 Task: Research Airbnb properties in Yunfu, China from 11th November, 2023 to 15th November, 2023 for 2 adults.1  bedroom having 2 beds and 2 bathrooms. Property type can be hotel. Amenities needed are: washing machine. Look for 5 properties as per requirement.
Action: Key pressed <Key.caps_lock>Y<Key.caps_lock>unfu
Screenshot: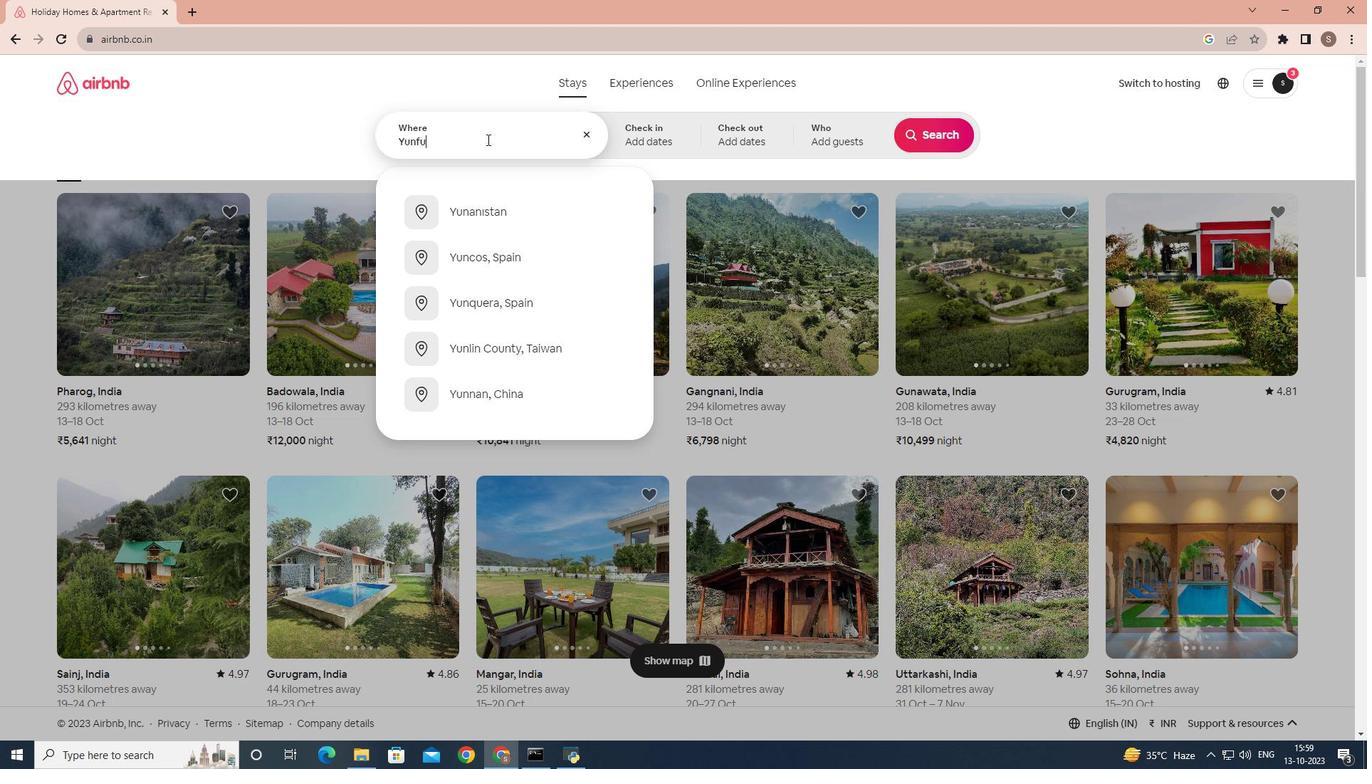 
Action: Mouse moved to (498, 298)
Screenshot: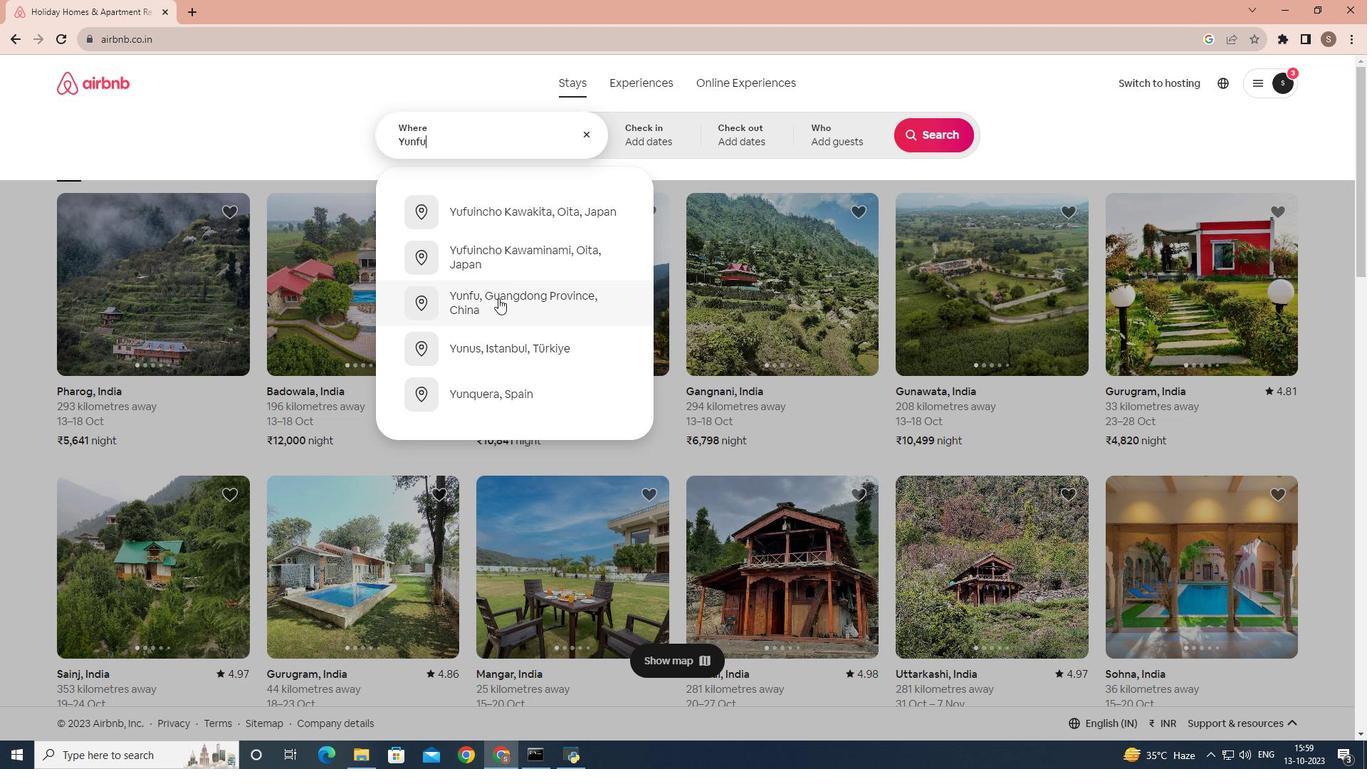 
Action: Mouse pressed left at (498, 298)
Screenshot: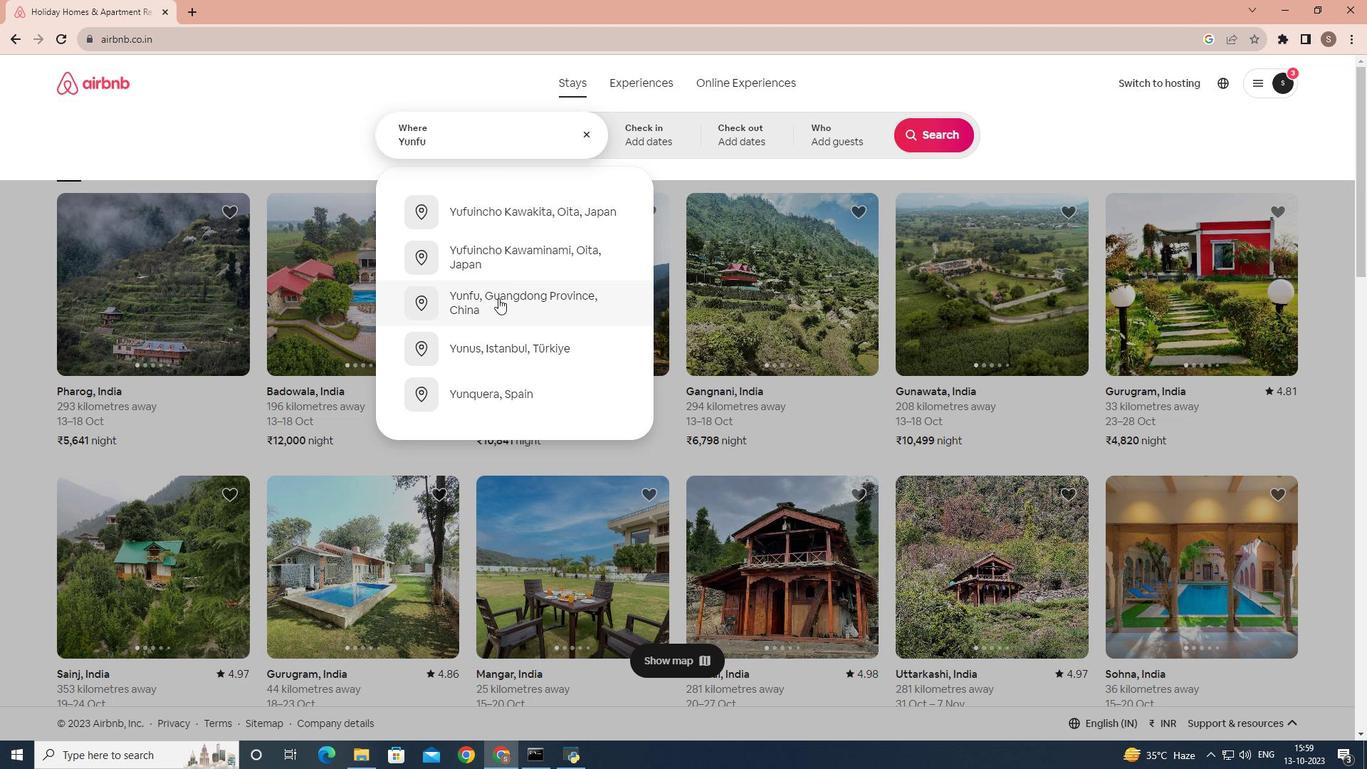
Action: Mouse moved to (919, 346)
Screenshot: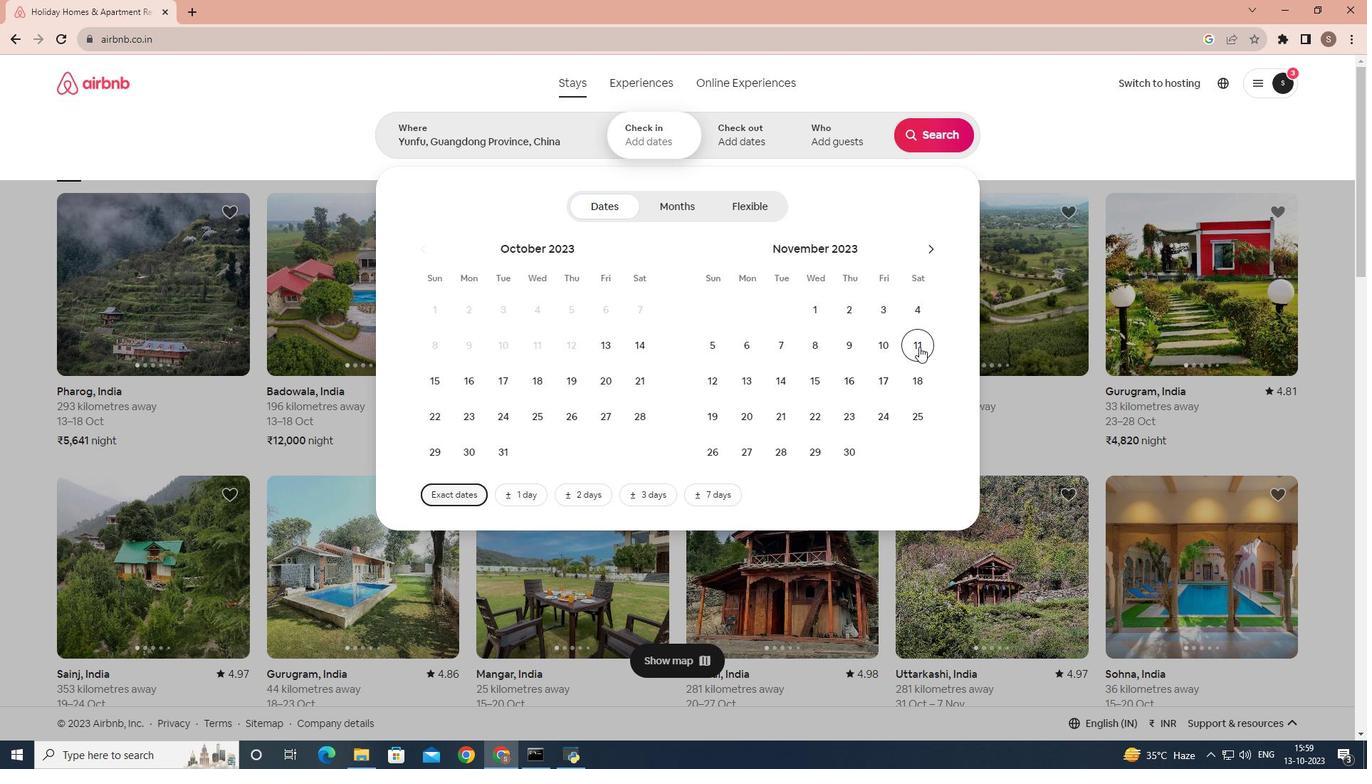 
Action: Mouse pressed left at (919, 346)
Screenshot: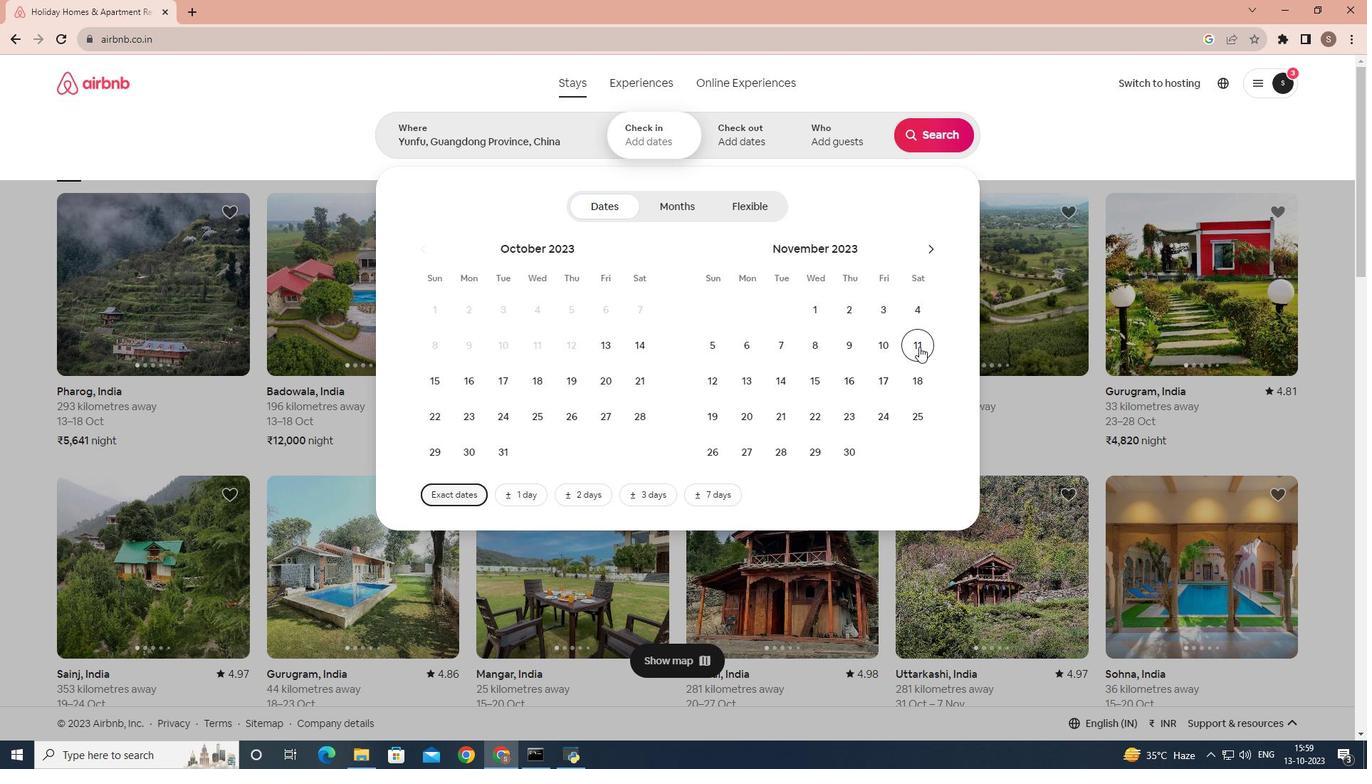 
Action: Mouse moved to (812, 388)
Screenshot: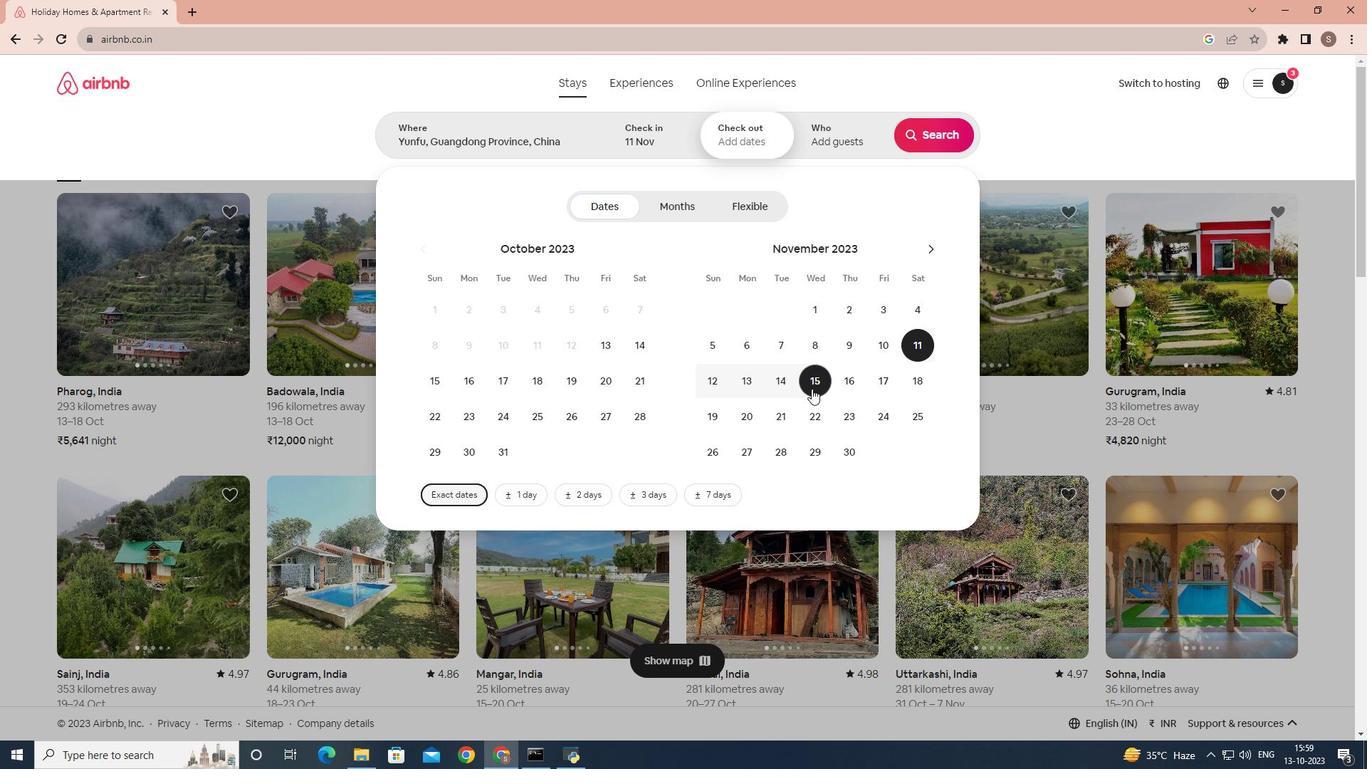 
Action: Mouse pressed left at (812, 388)
Screenshot: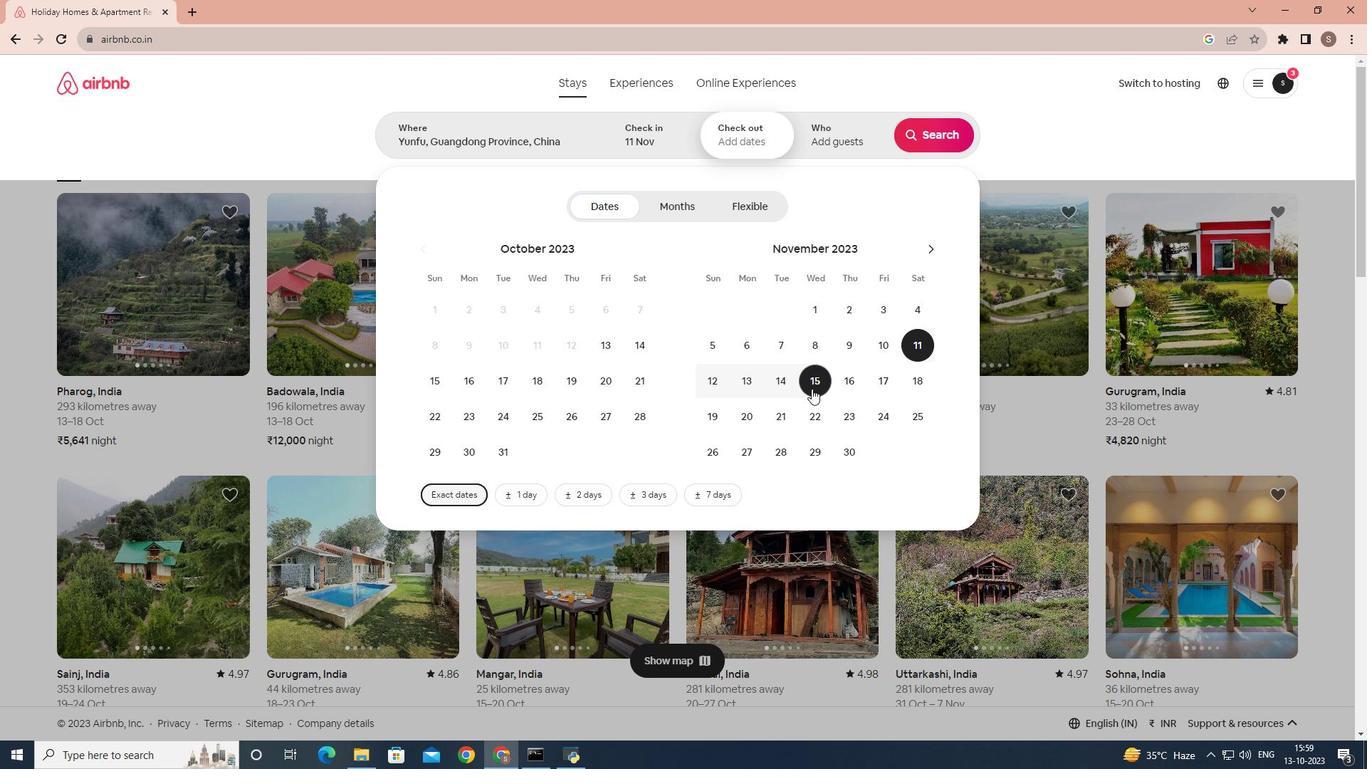 
Action: Mouse moved to (840, 139)
Screenshot: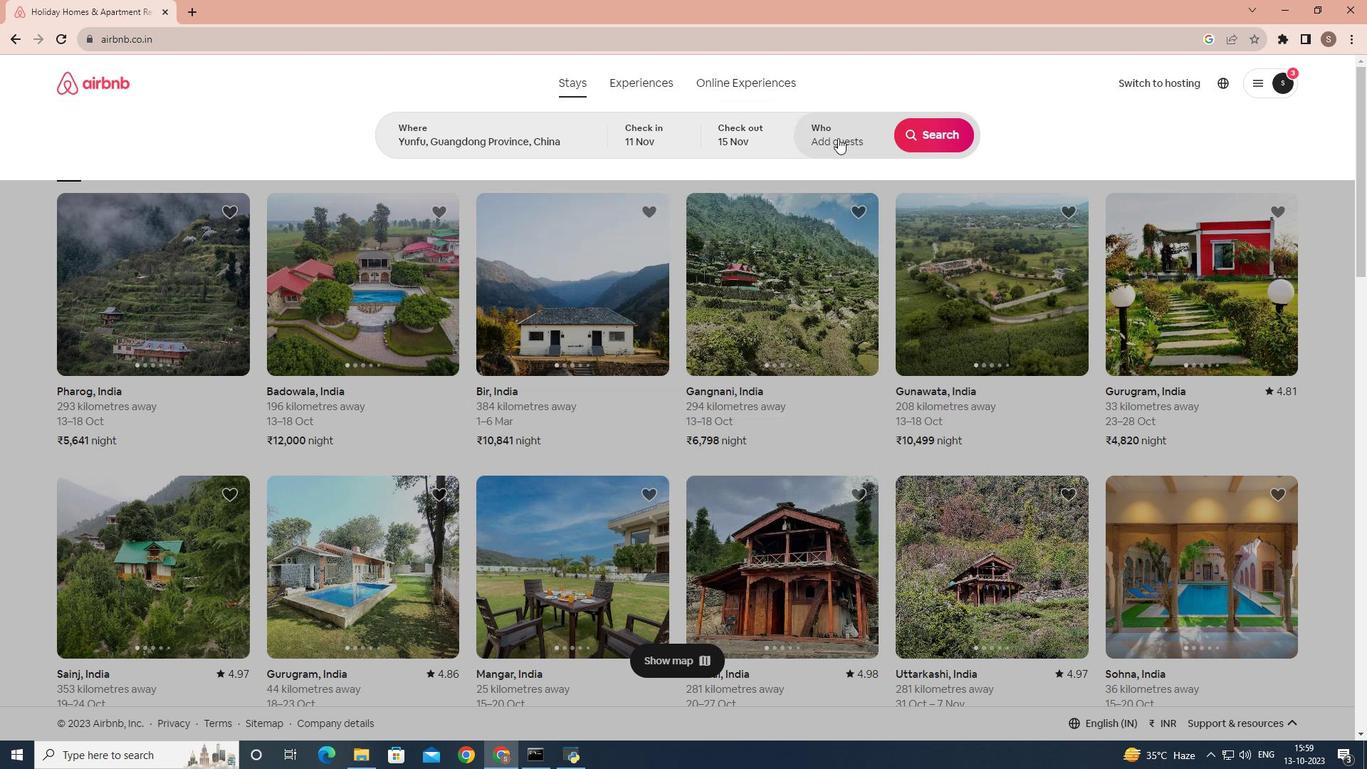
Action: Mouse pressed left at (840, 139)
Screenshot: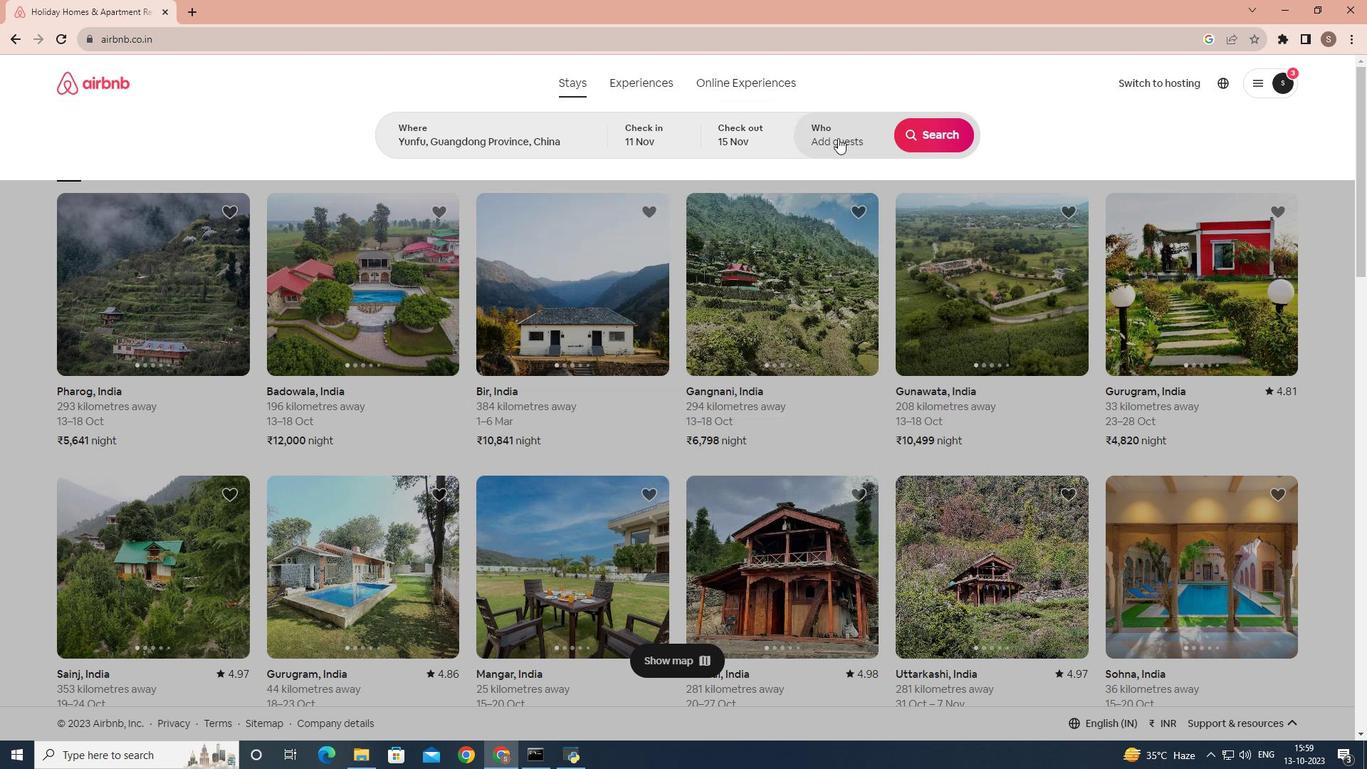 
Action: Mouse moved to (939, 213)
Screenshot: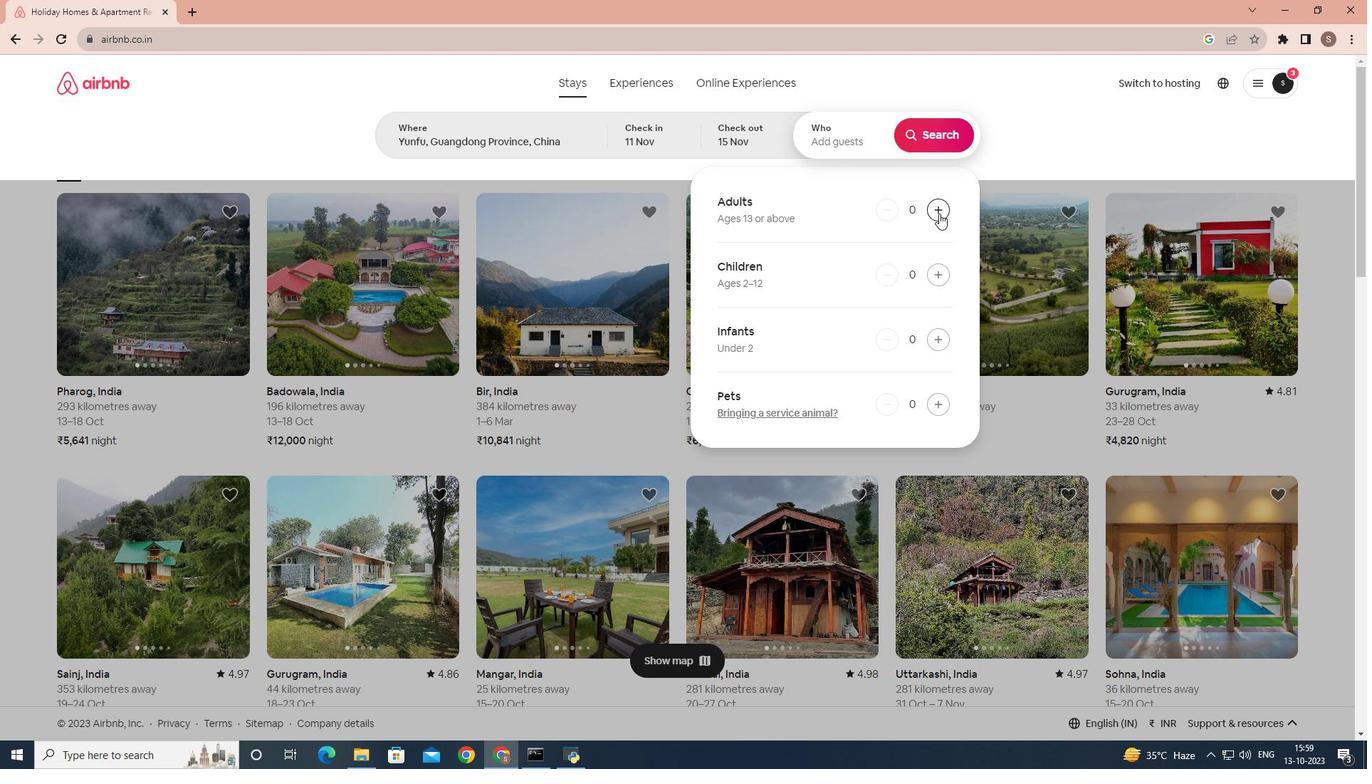 
Action: Mouse pressed left at (939, 213)
Screenshot: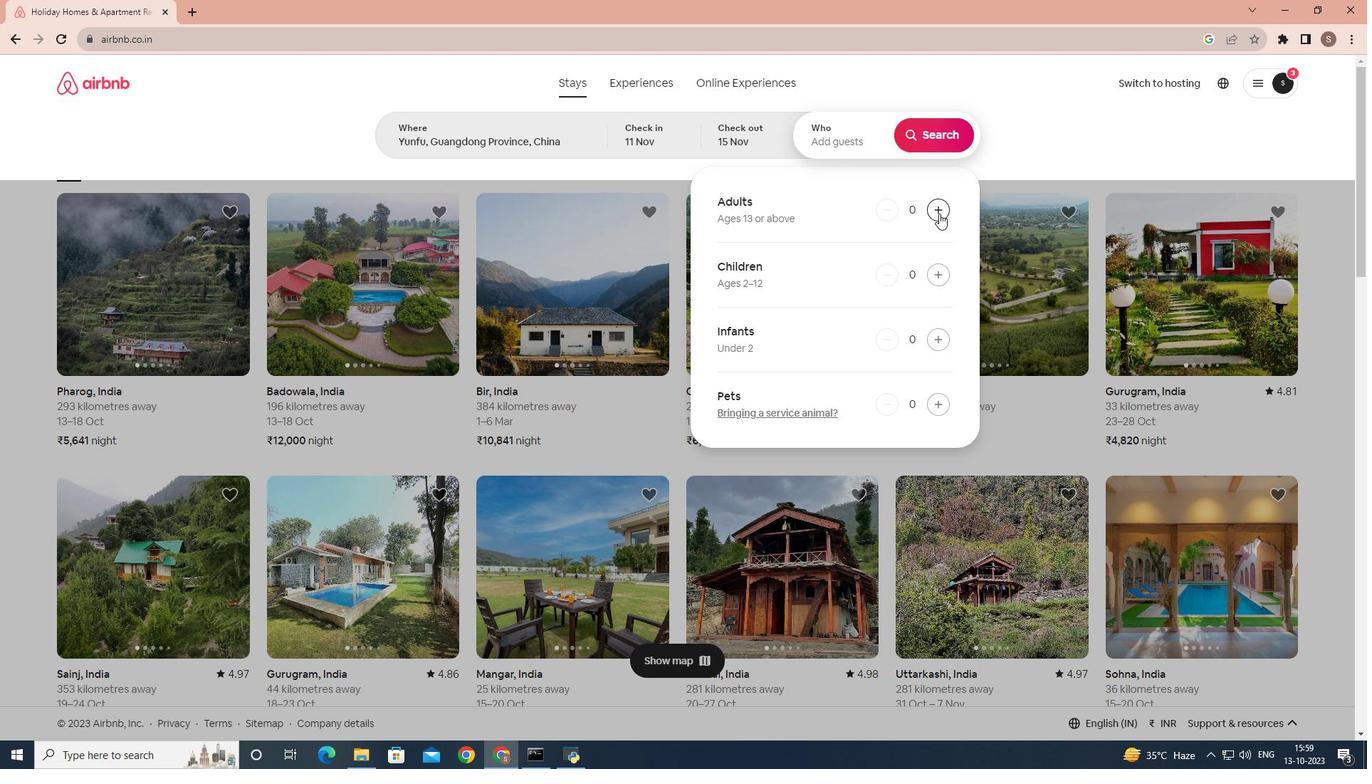 
Action: Mouse pressed left at (939, 213)
Screenshot: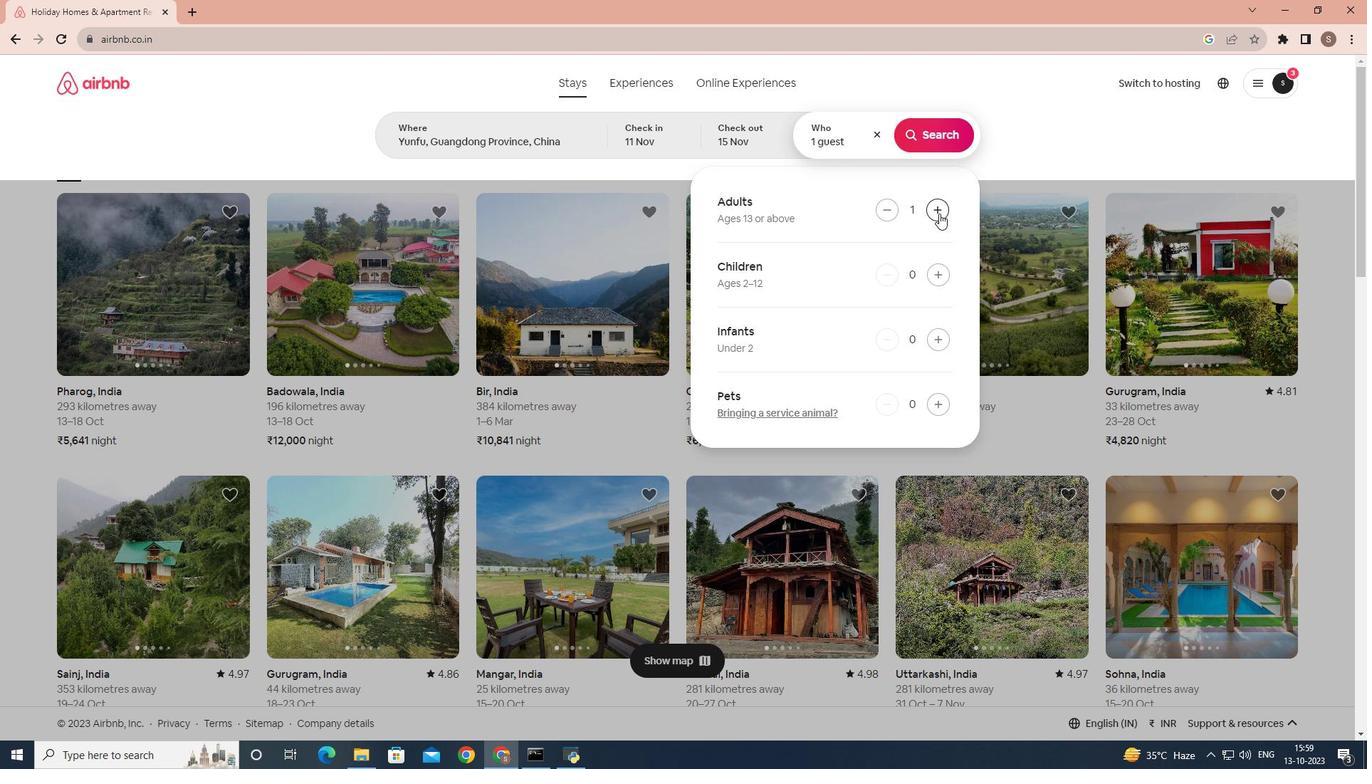 
Action: Mouse moved to (939, 129)
Screenshot: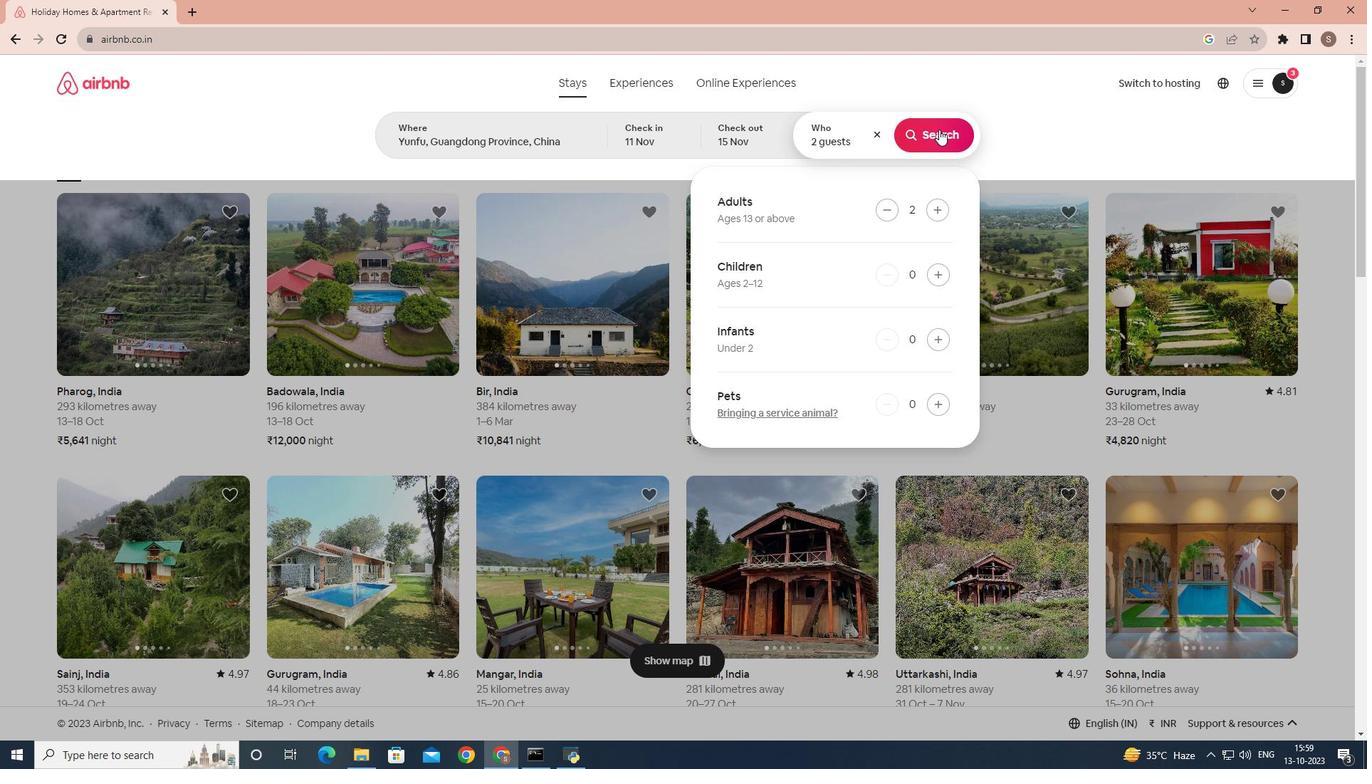 
Action: Mouse pressed left at (939, 129)
Screenshot: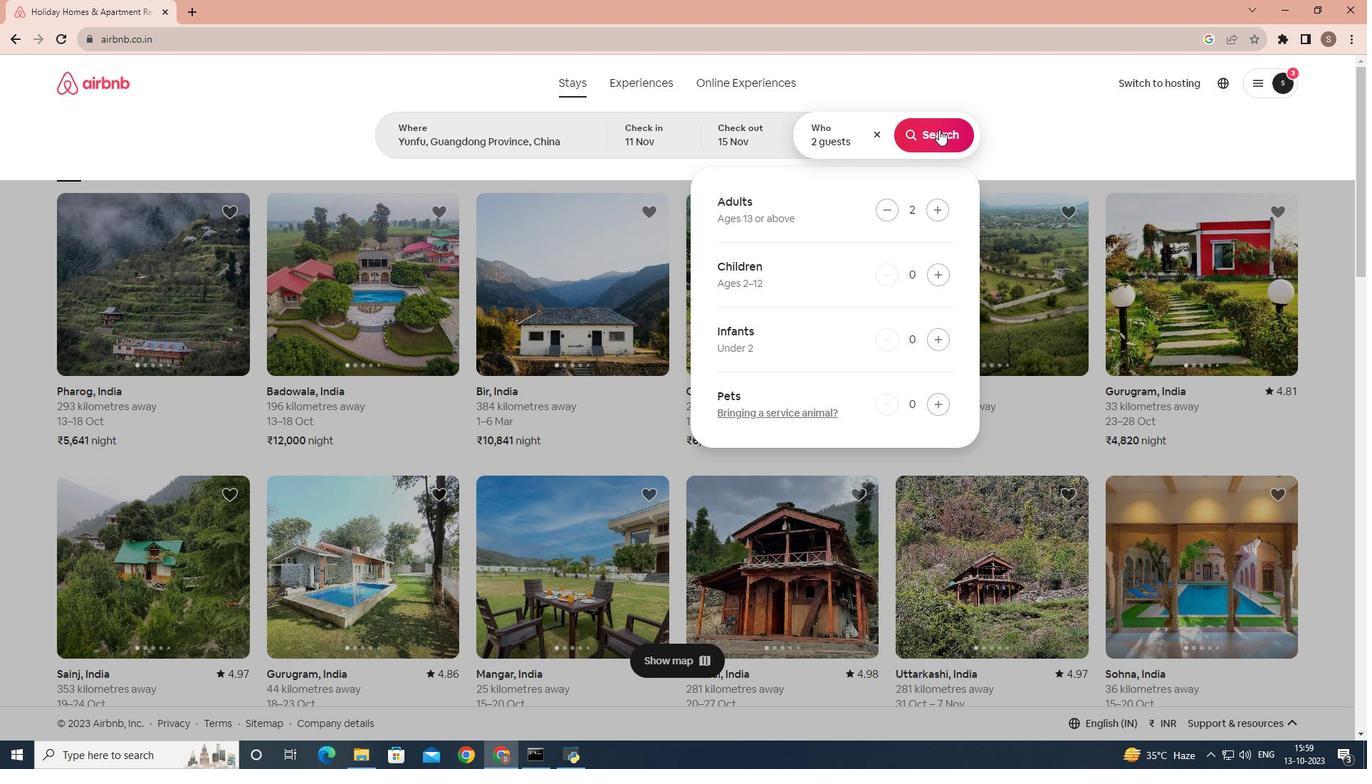 
Action: Mouse moved to (1139, 149)
Screenshot: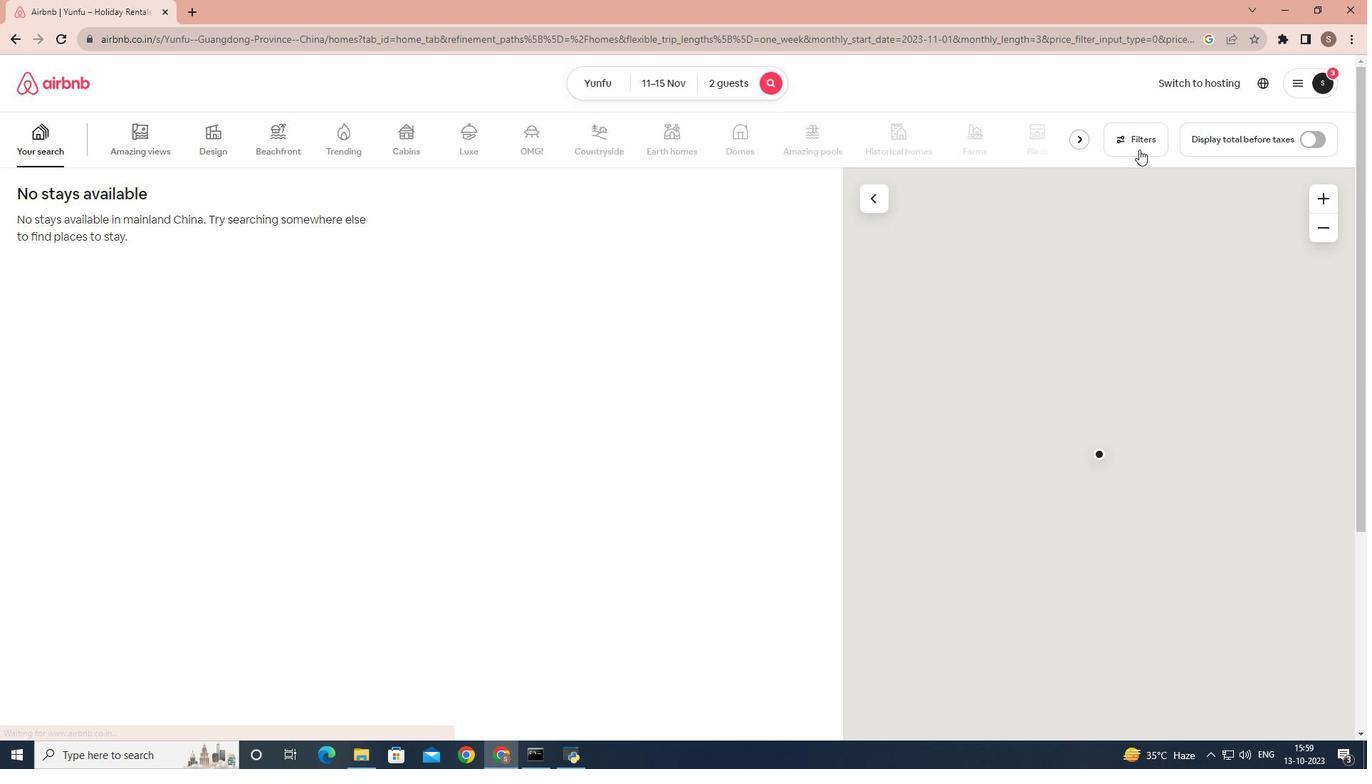 
Action: Mouse pressed left at (1139, 149)
Screenshot: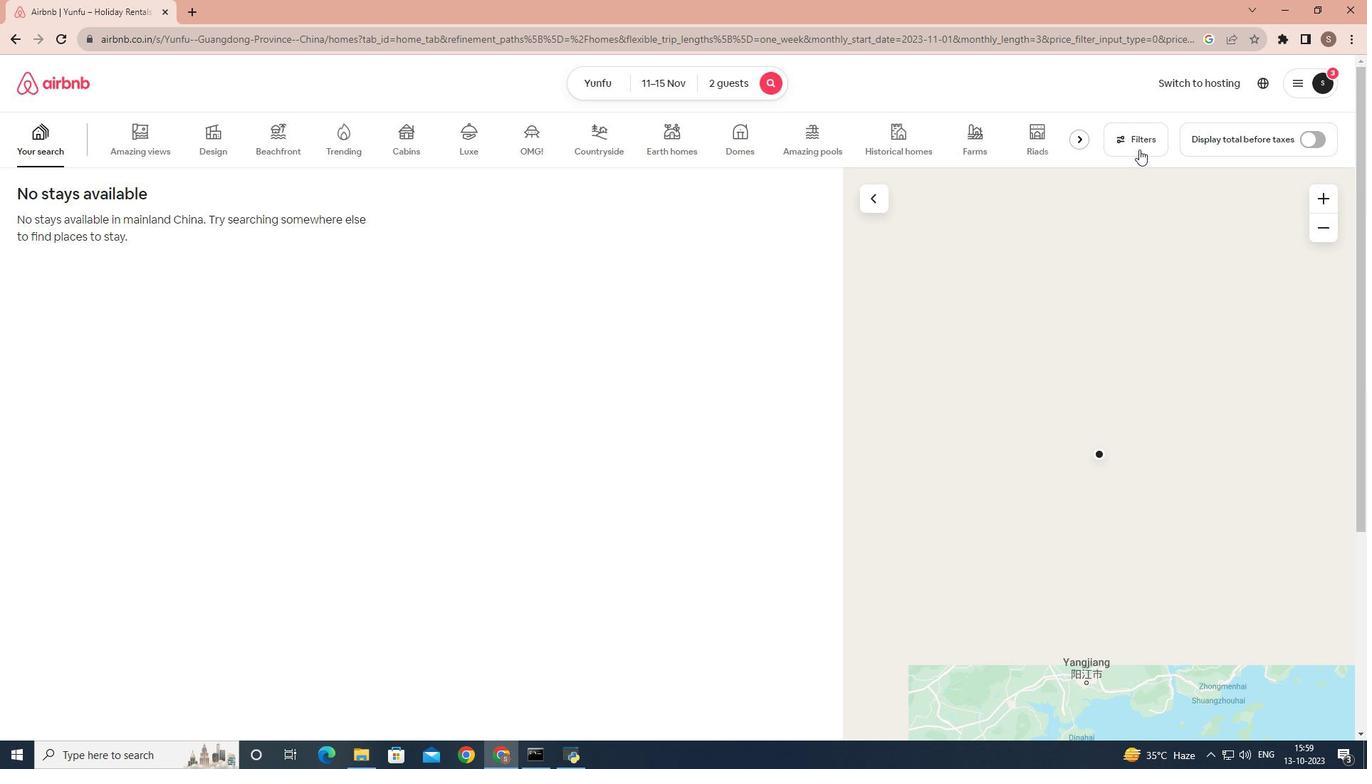 
Action: Mouse moved to (561, 532)
Screenshot: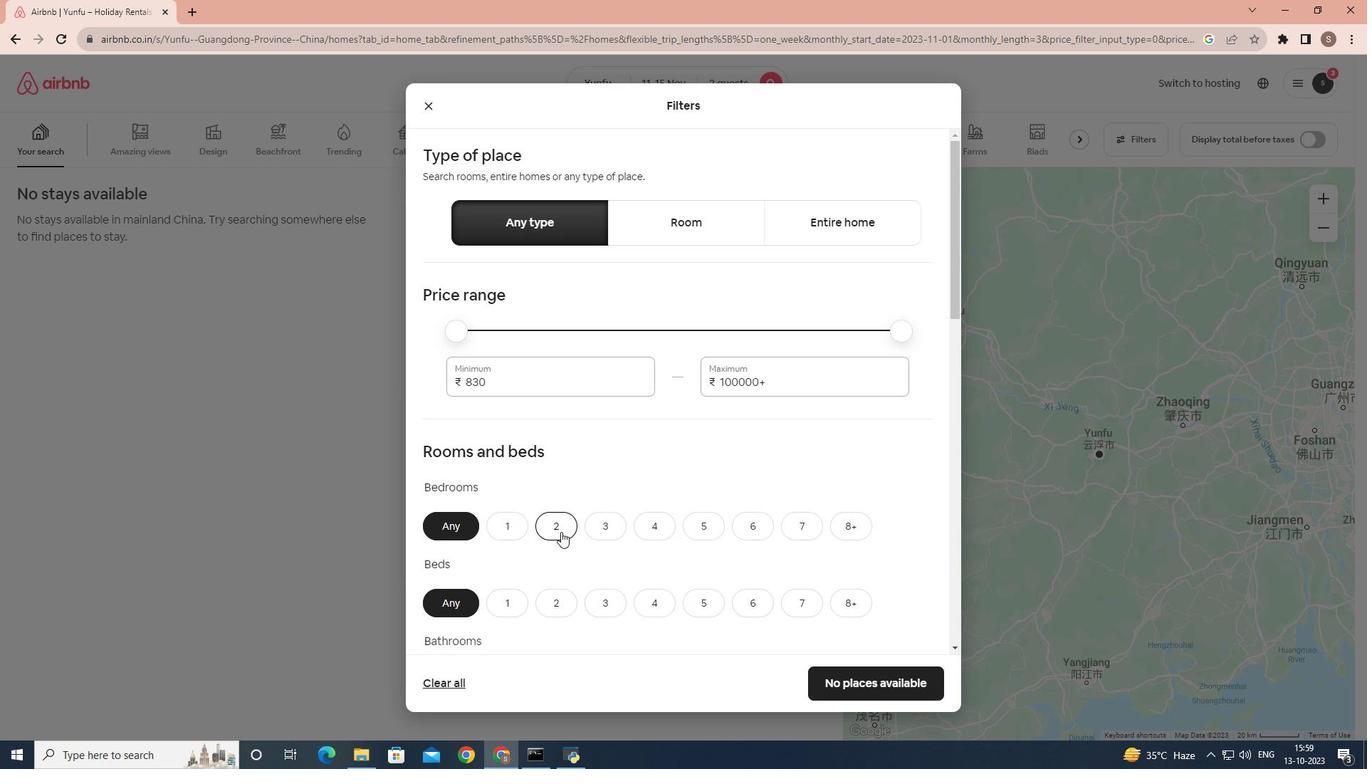 
Action: Mouse pressed left at (561, 532)
Screenshot: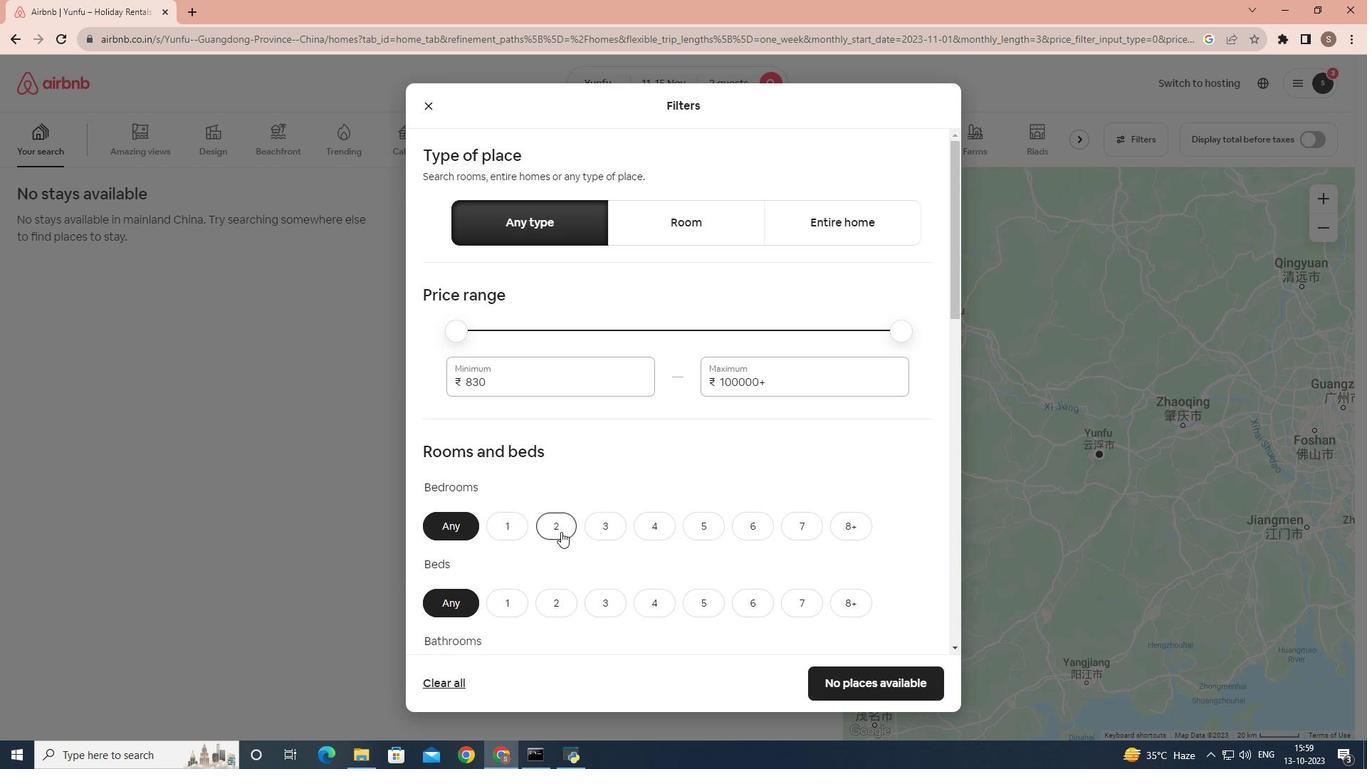 
Action: Mouse moved to (497, 514)
Screenshot: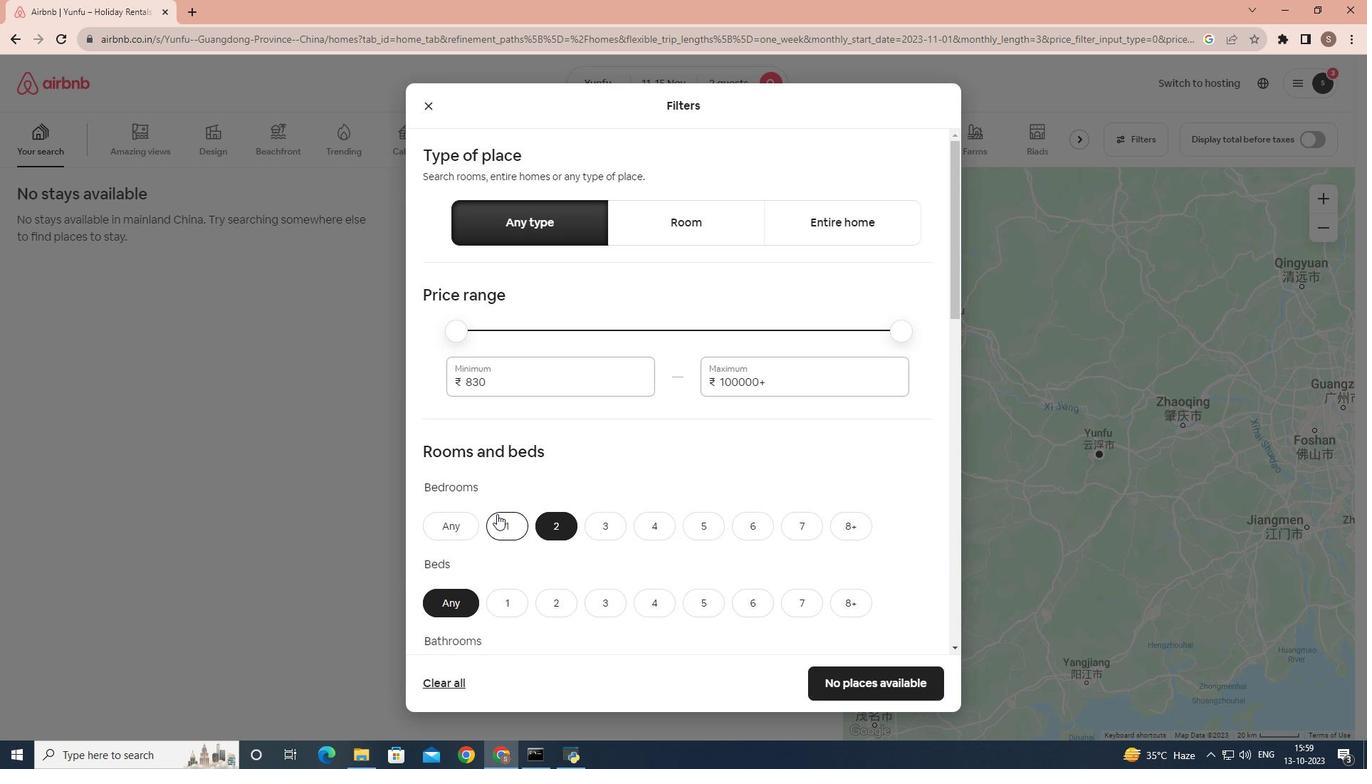 
Action: Mouse pressed left at (497, 514)
Screenshot: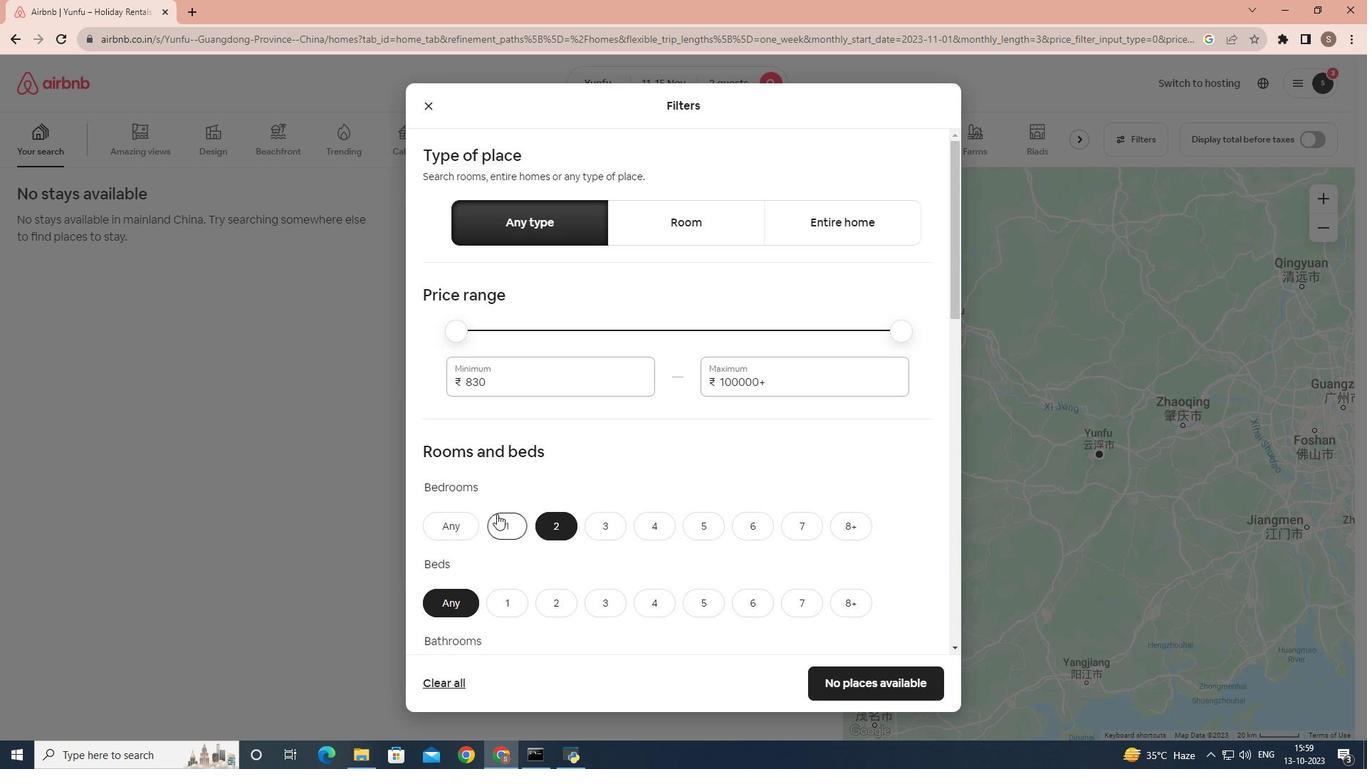 
Action: Mouse moved to (550, 600)
Screenshot: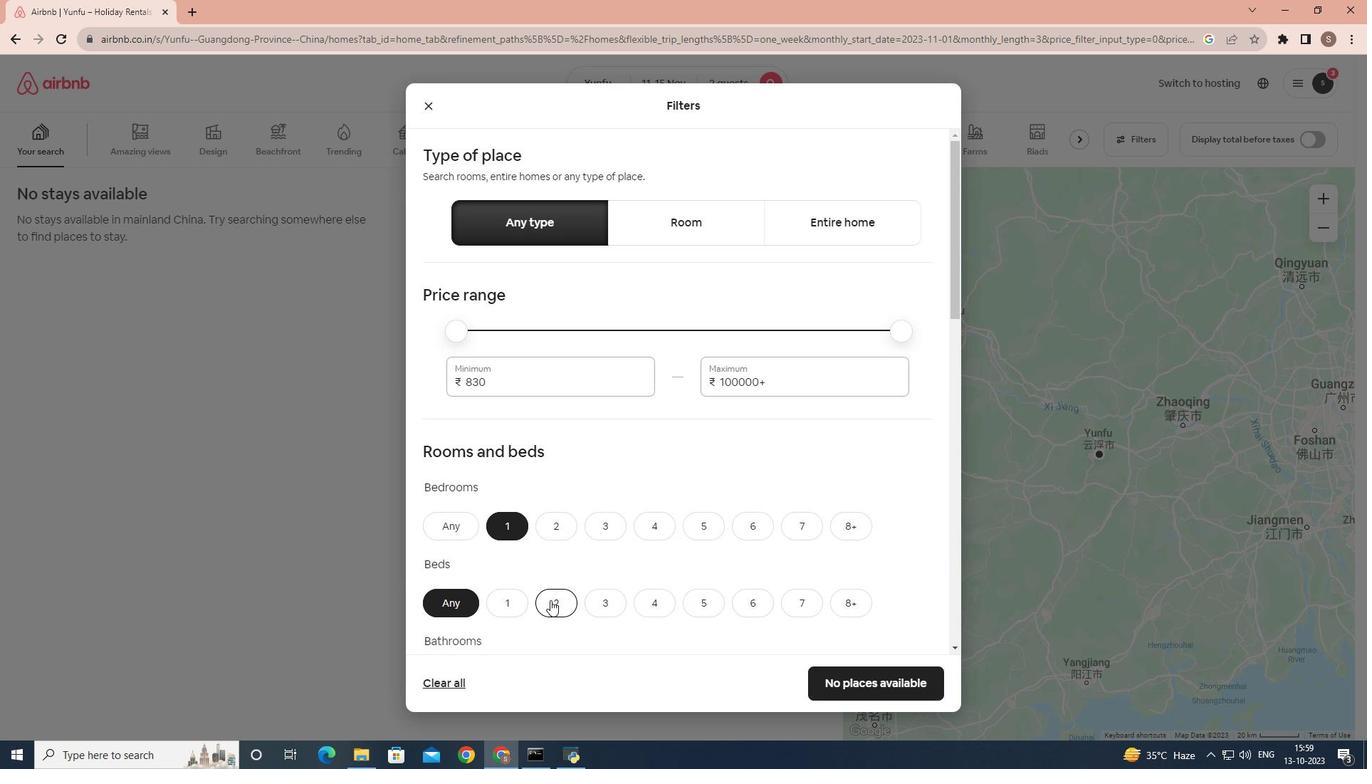 
Action: Mouse pressed left at (550, 600)
Screenshot: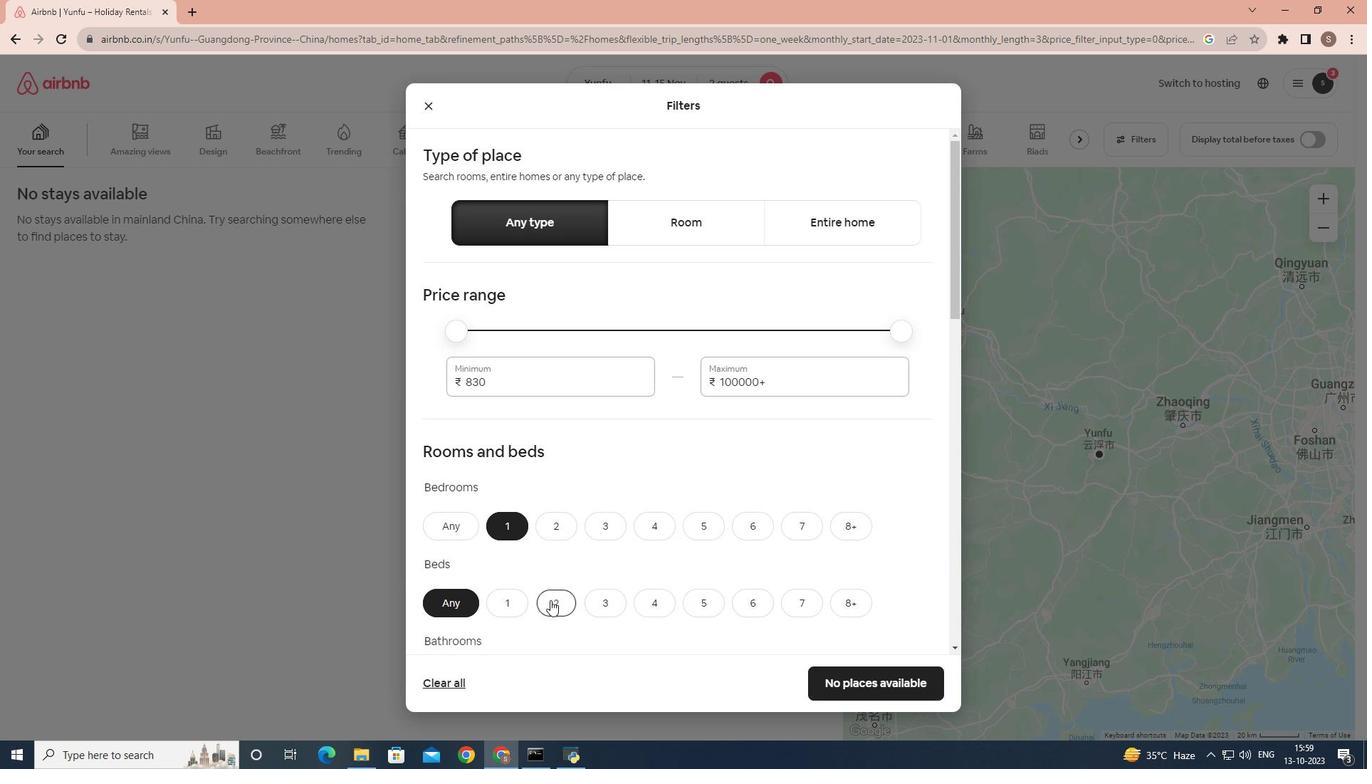 
Action: Mouse moved to (541, 581)
Screenshot: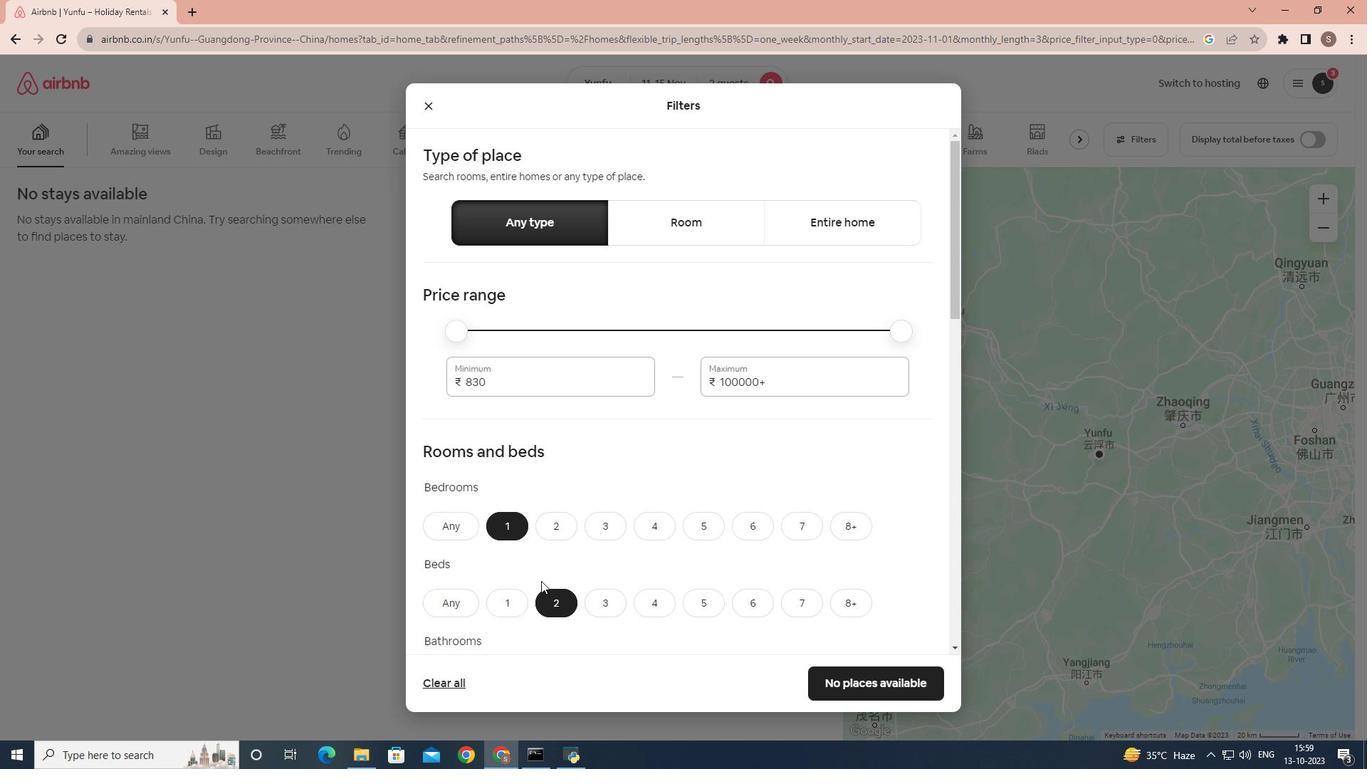 
Action: Mouse scrolled (541, 580) with delta (0, 0)
Screenshot: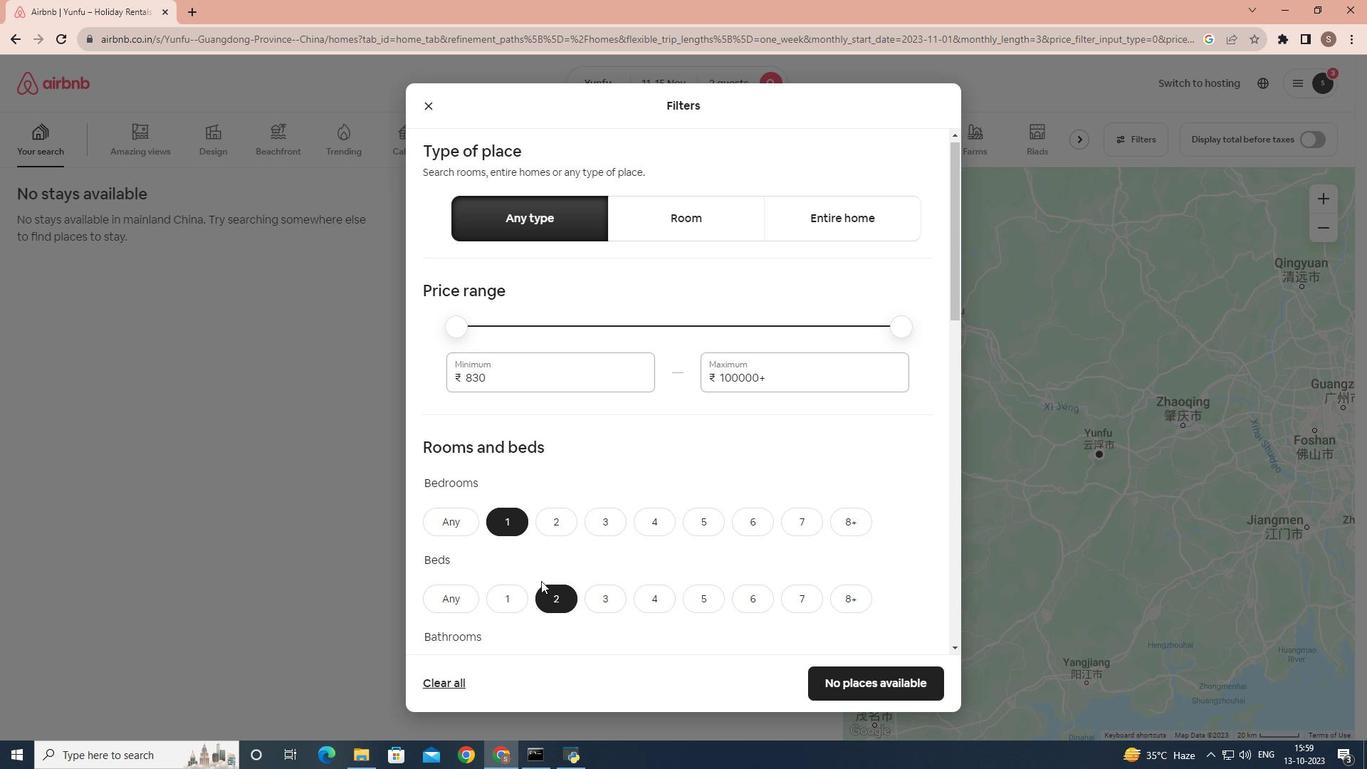 
Action: Mouse scrolled (541, 580) with delta (0, 0)
Screenshot: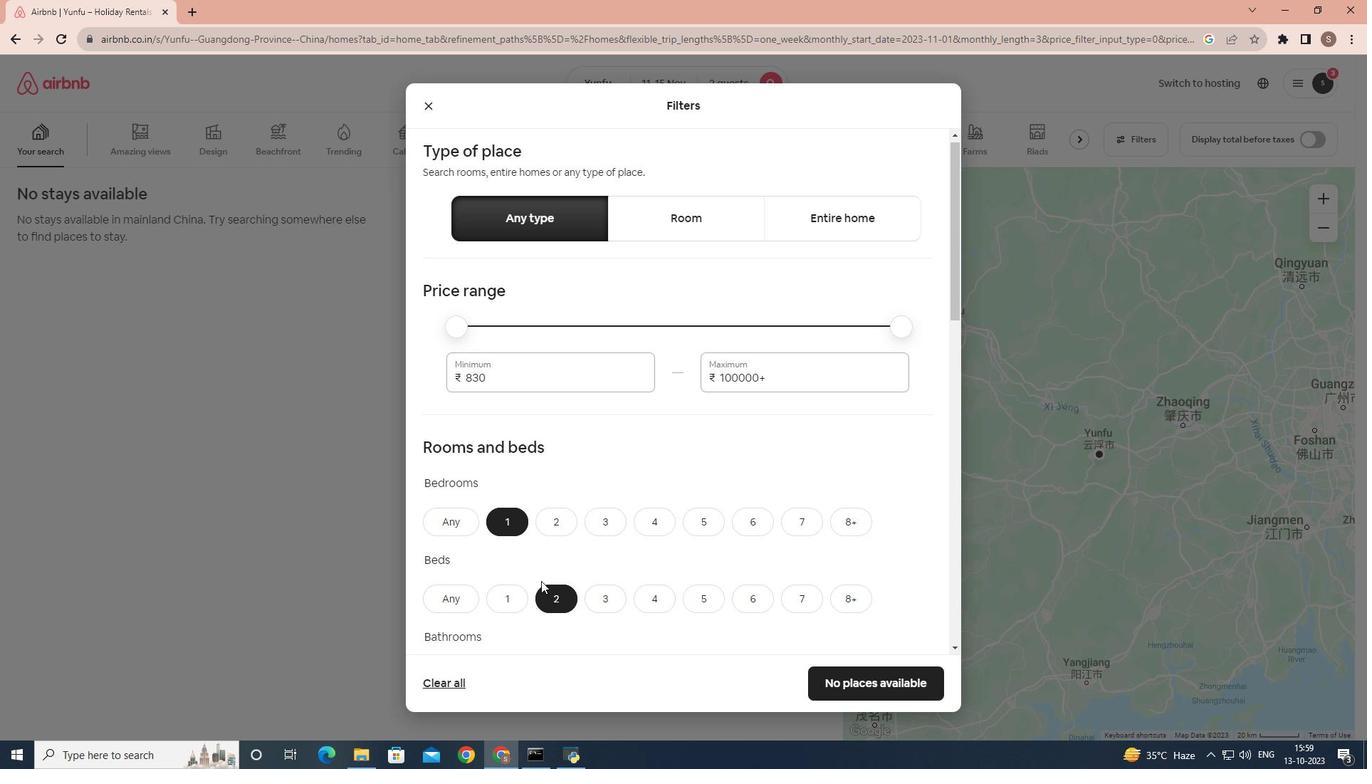 
Action: Mouse scrolled (541, 580) with delta (0, 0)
Screenshot: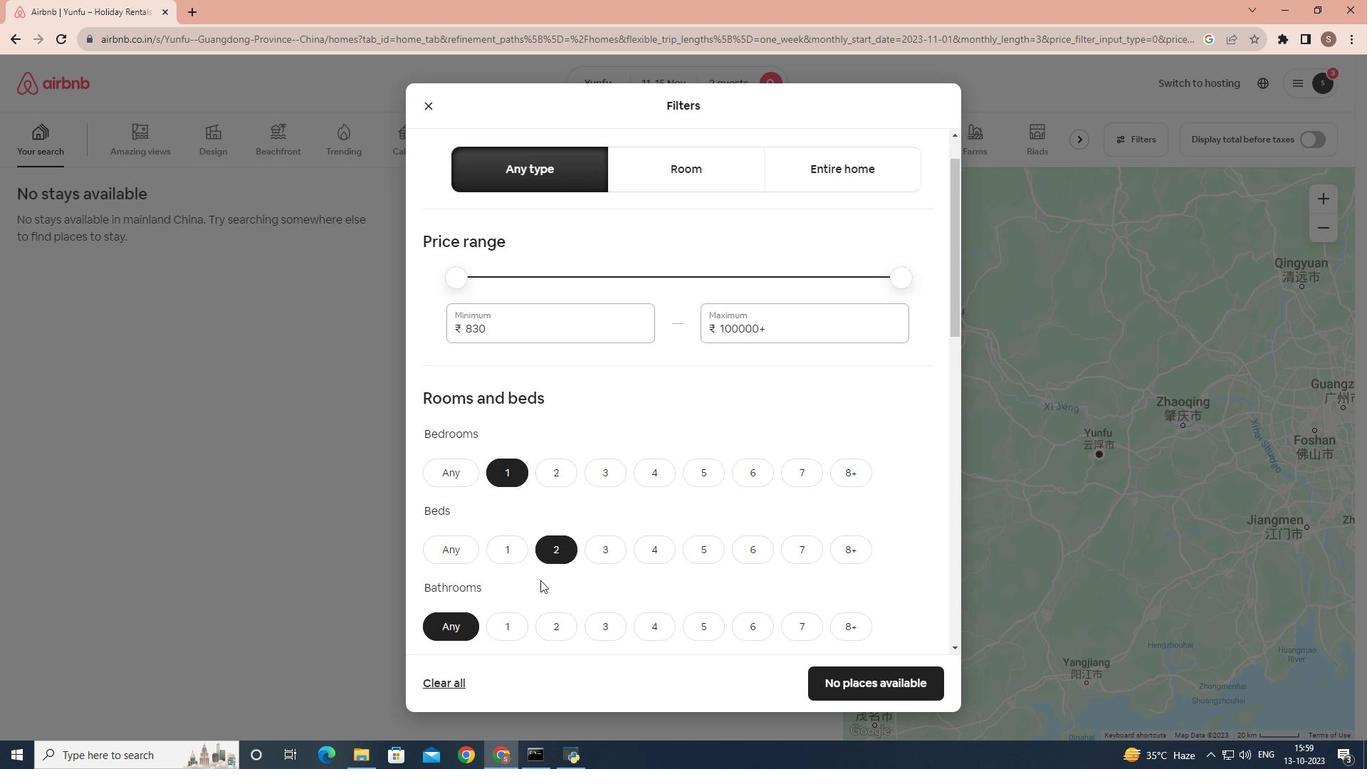 
Action: Mouse moved to (547, 463)
Screenshot: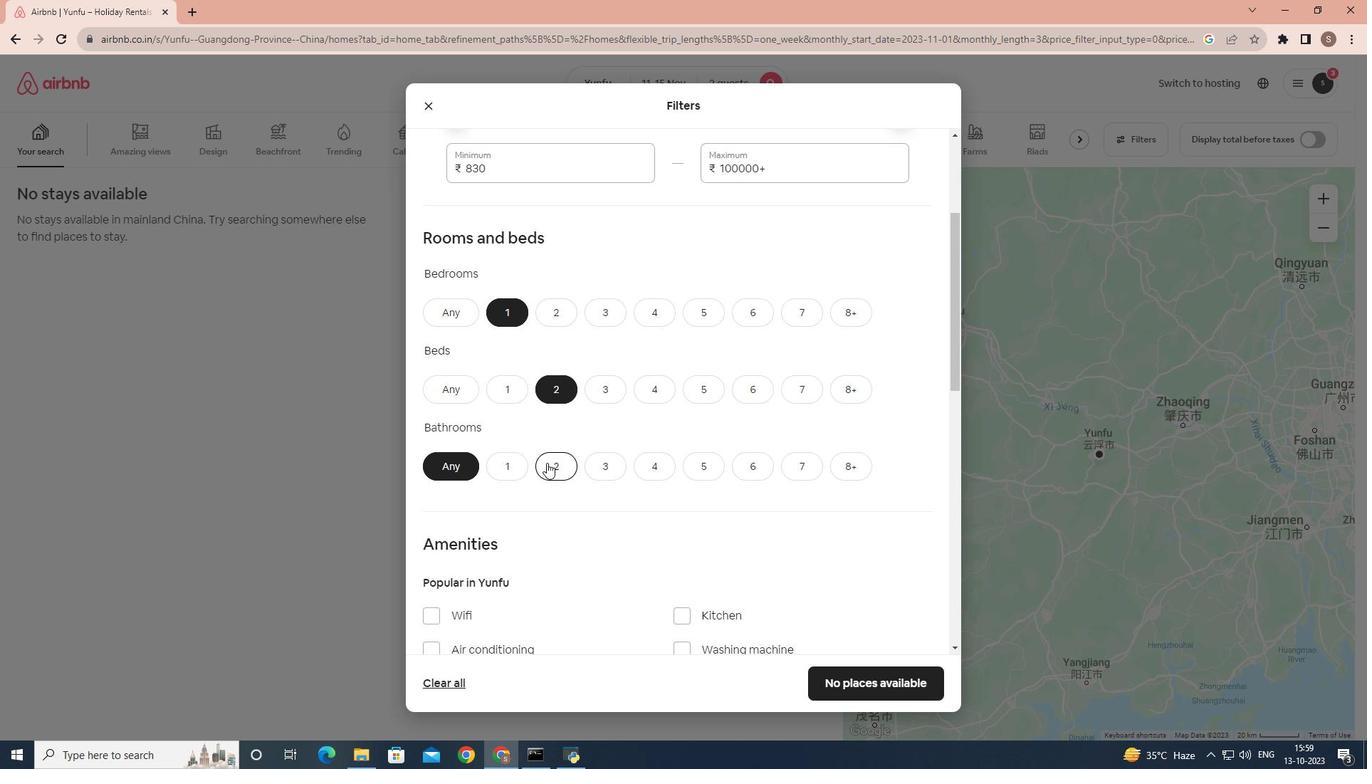 
Action: Mouse pressed left at (547, 463)
Screenshot: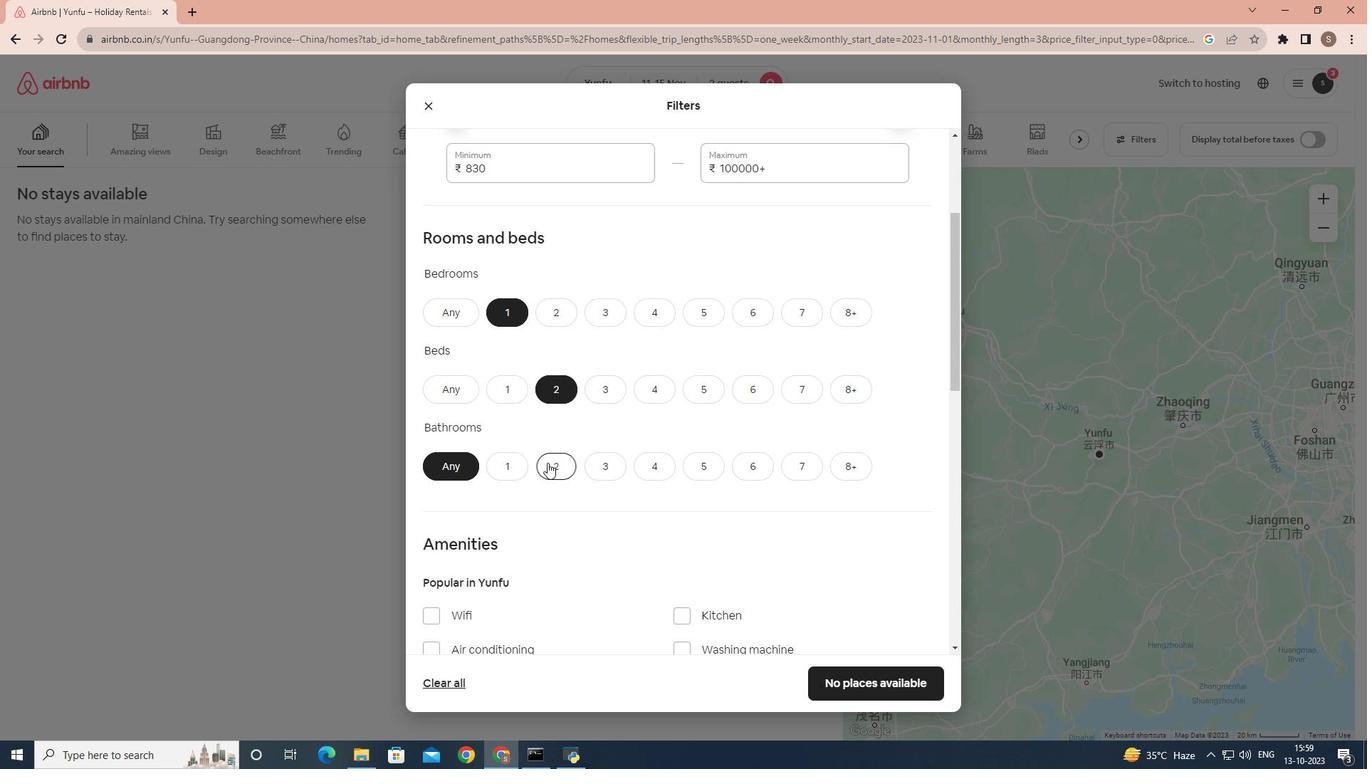 
Action: Mouse moved to (843, 687)
Screenshot: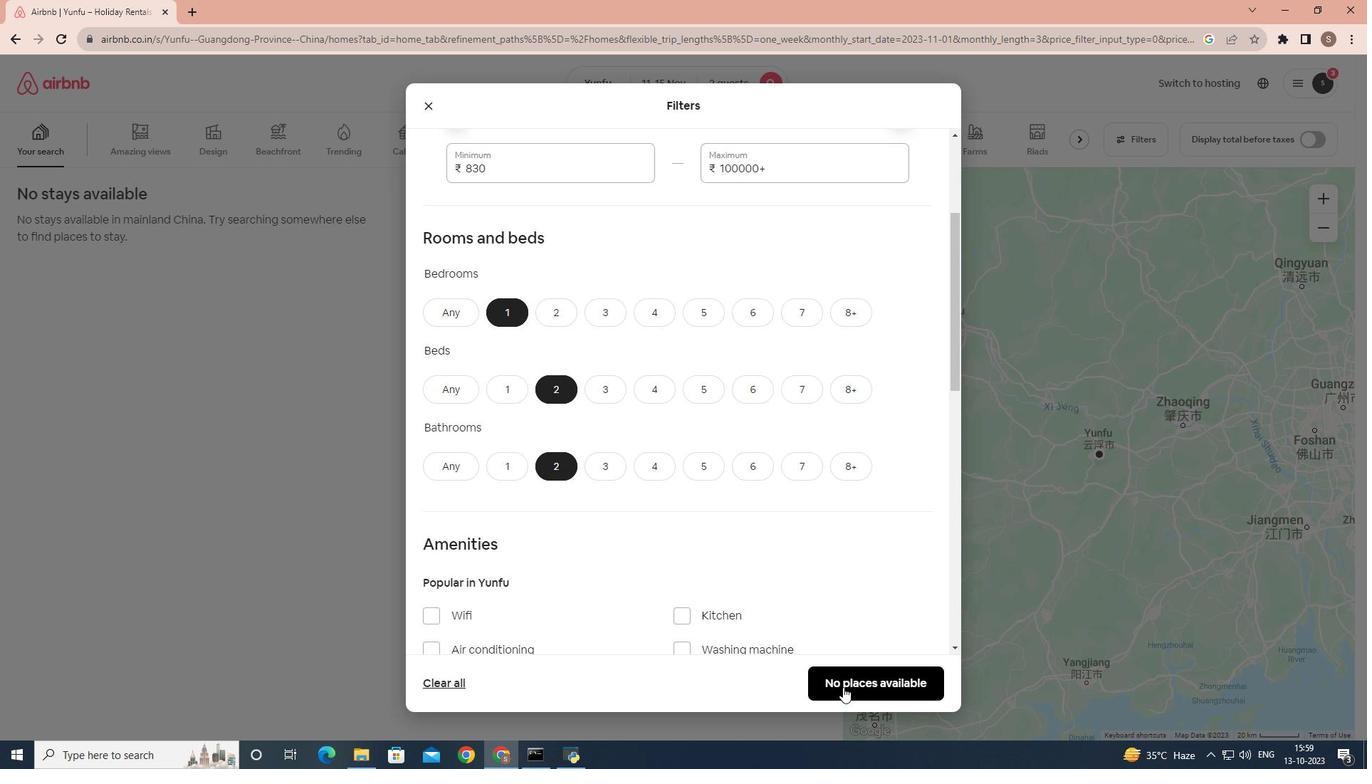 
Action: Mouse pressed left at (843, 687)
Screenshot: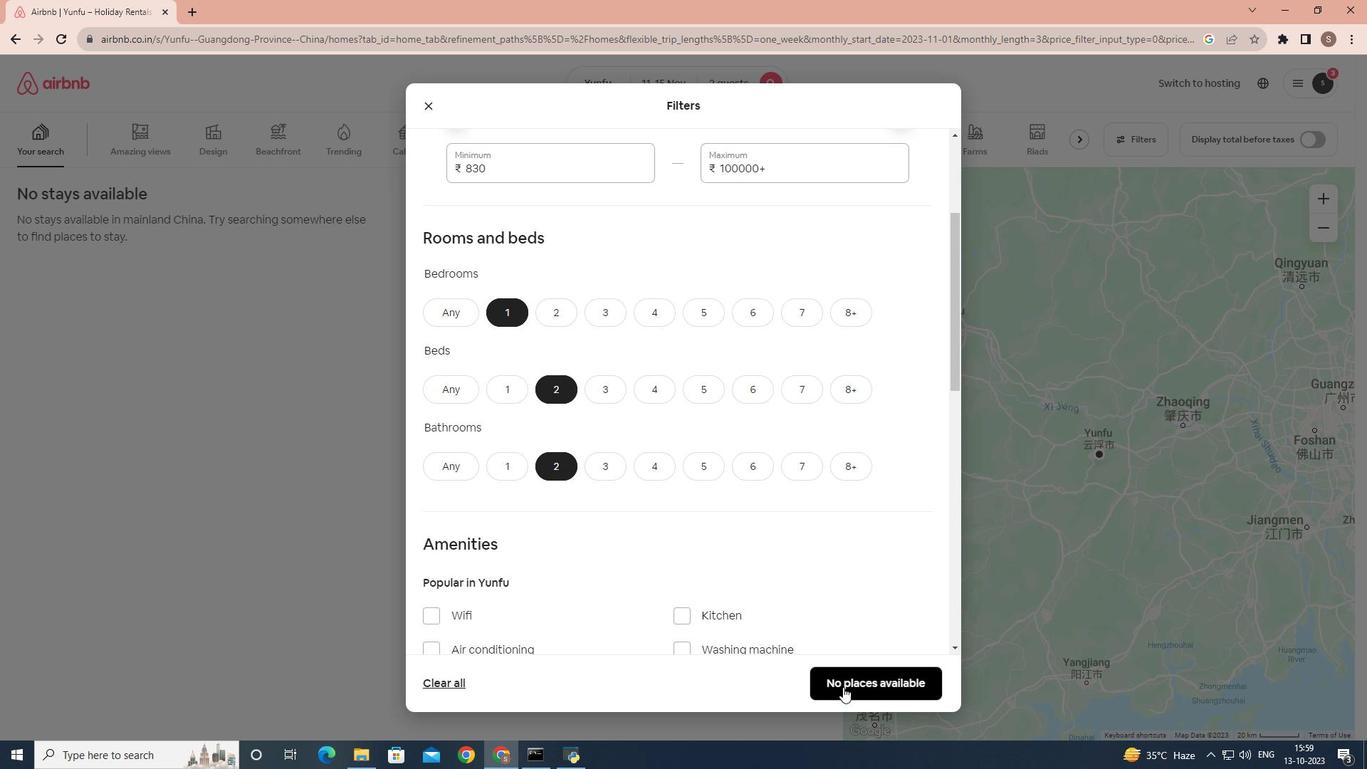 
Action: Mouse moved to (688, 592)
Screenshot: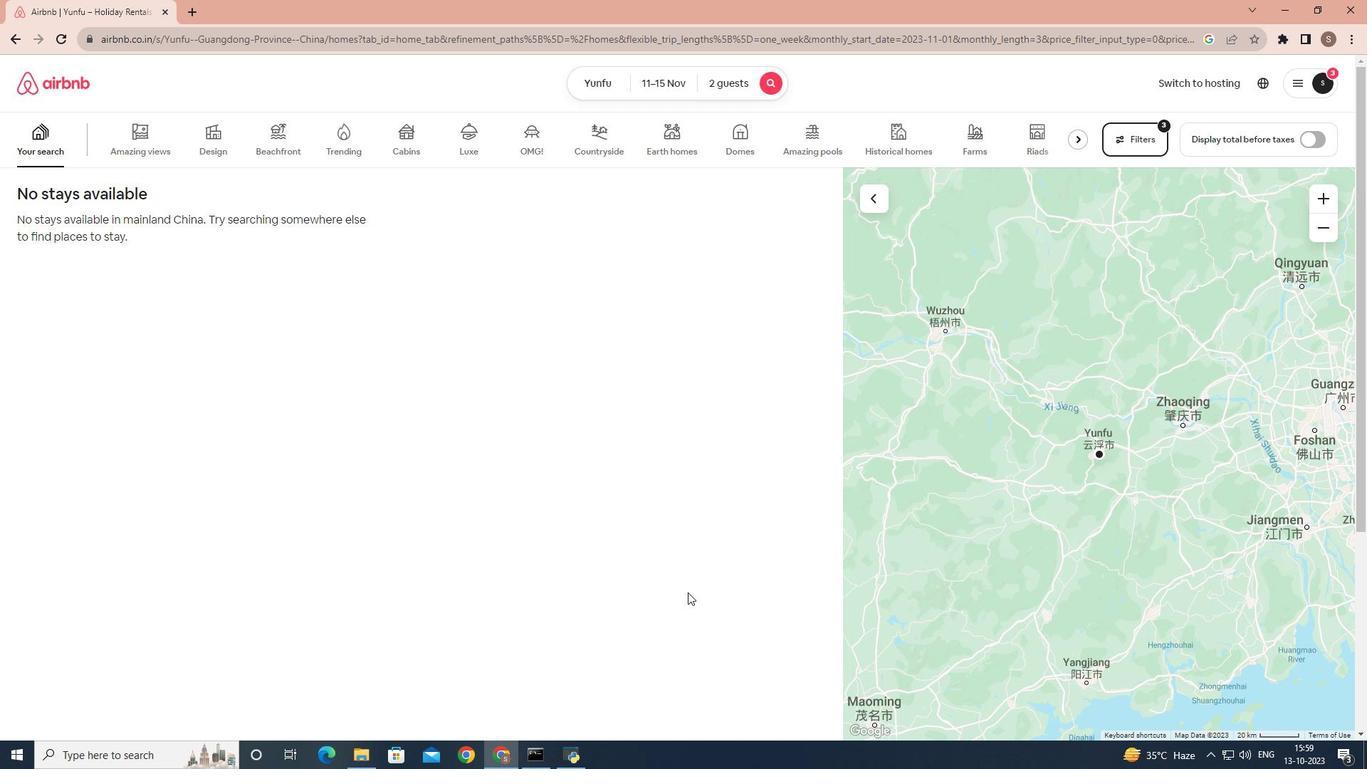
